 Task: Add Global Bakeries Masada Whole Wheat Pita Bread to the cart.
Action: Mouse moved to (26, 115)
Screenshot: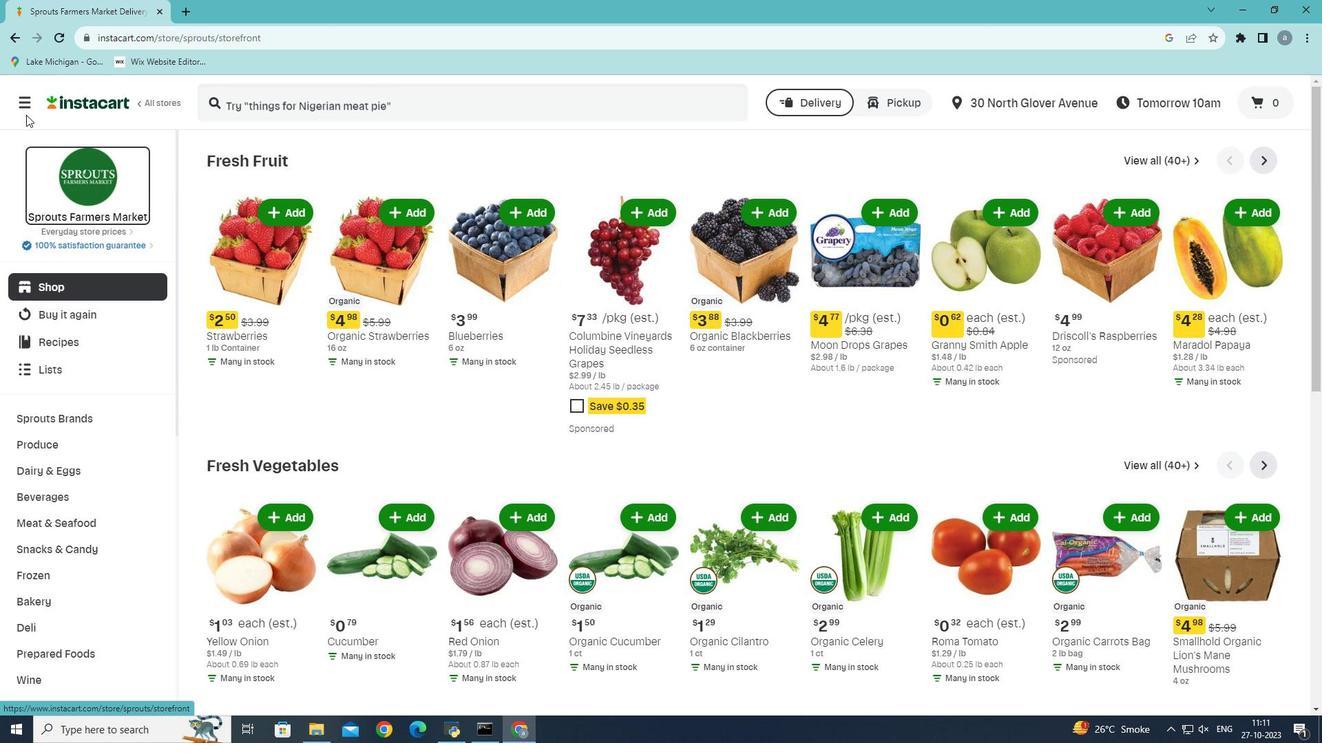 
Action: Mouse pressed left at (26, 115)
Screenshot: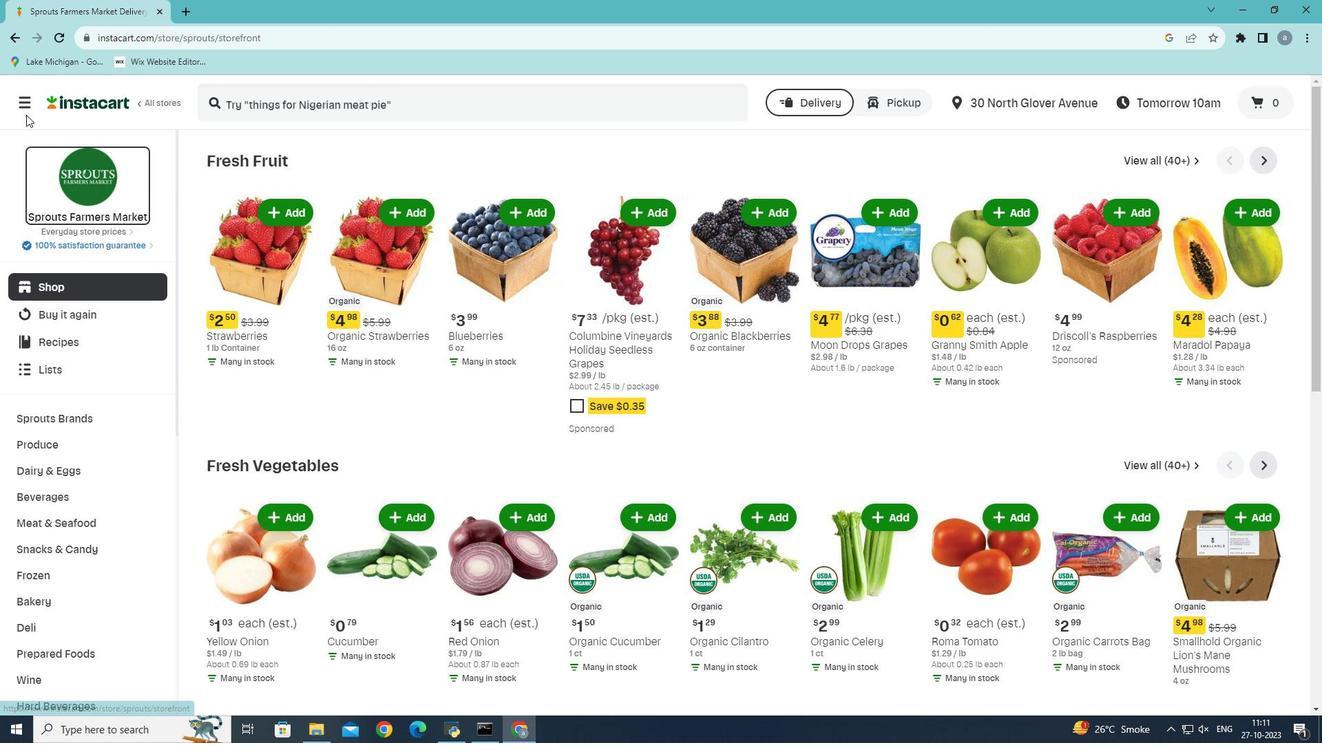 
Action: Mouse moved to (24, 102)
Screenshot: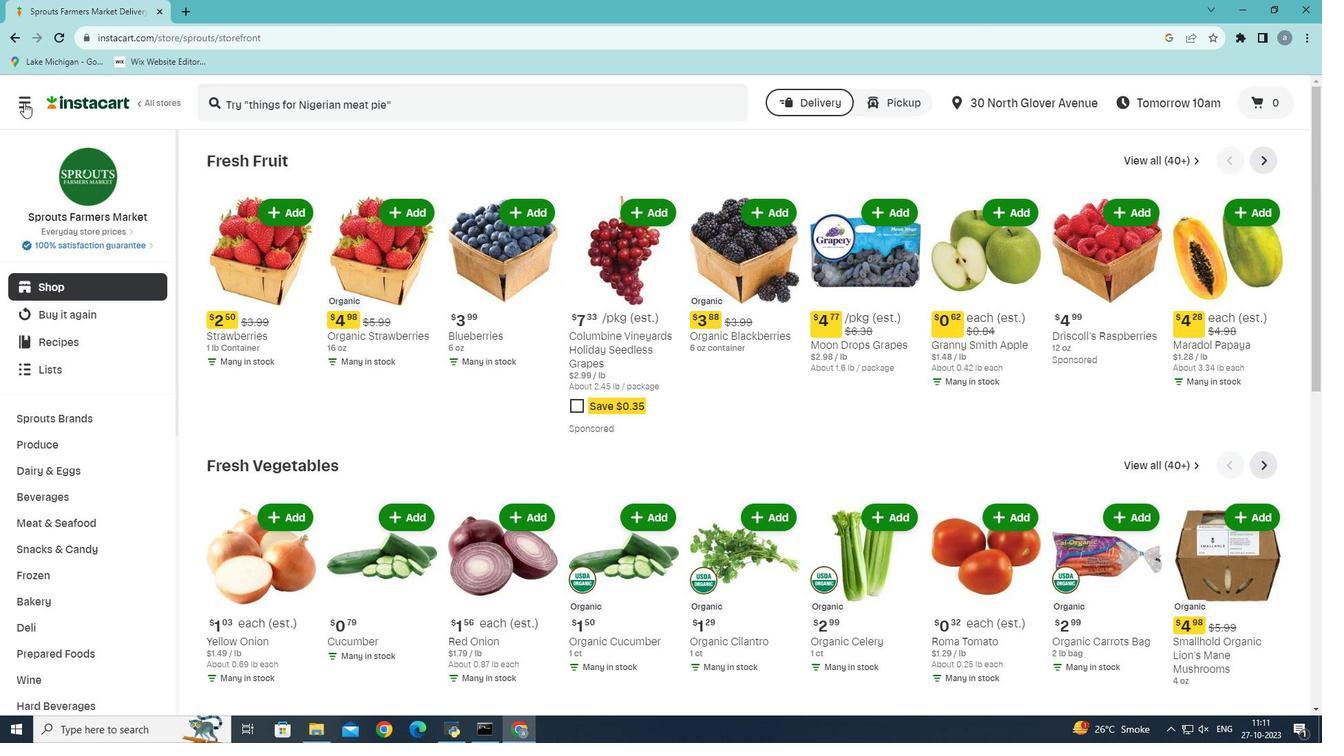 
Action: Mouse pressed left at (24, 102)
Screenshot: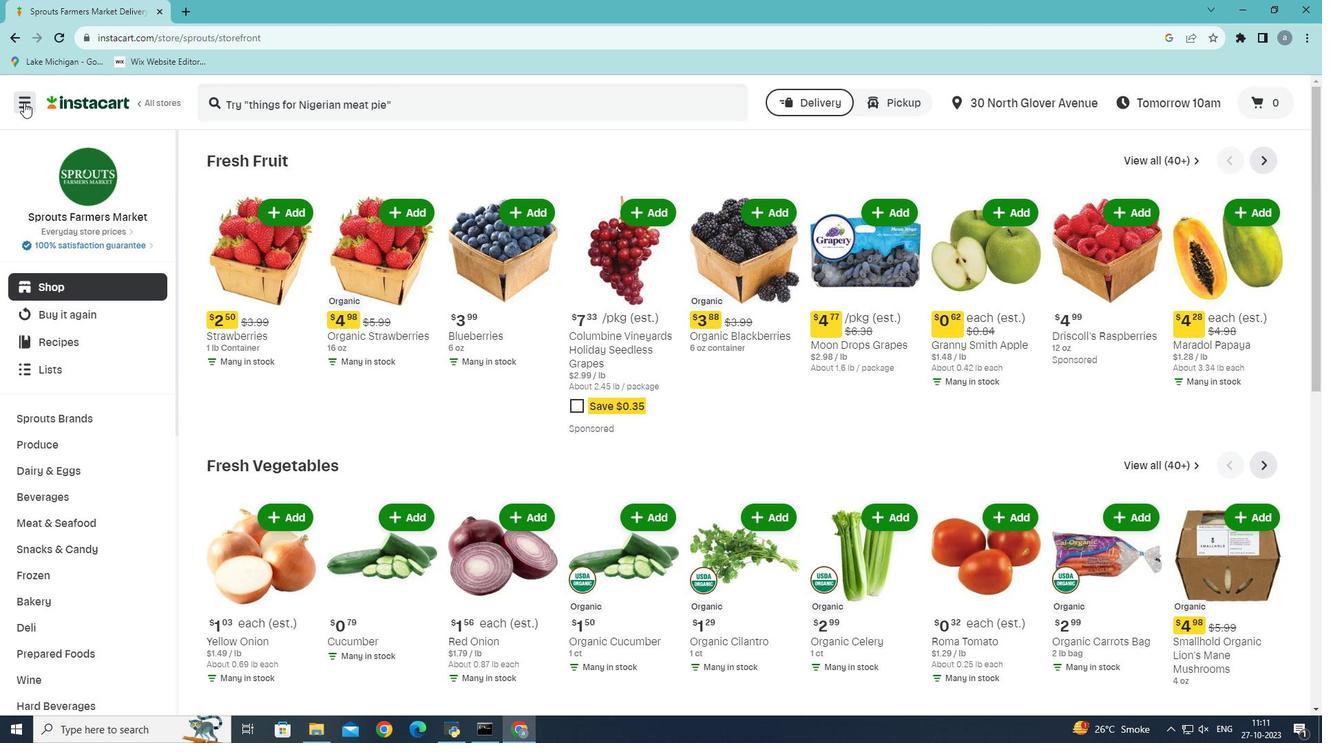 
Action: Mouse moved to (39, 397)
Screenshot: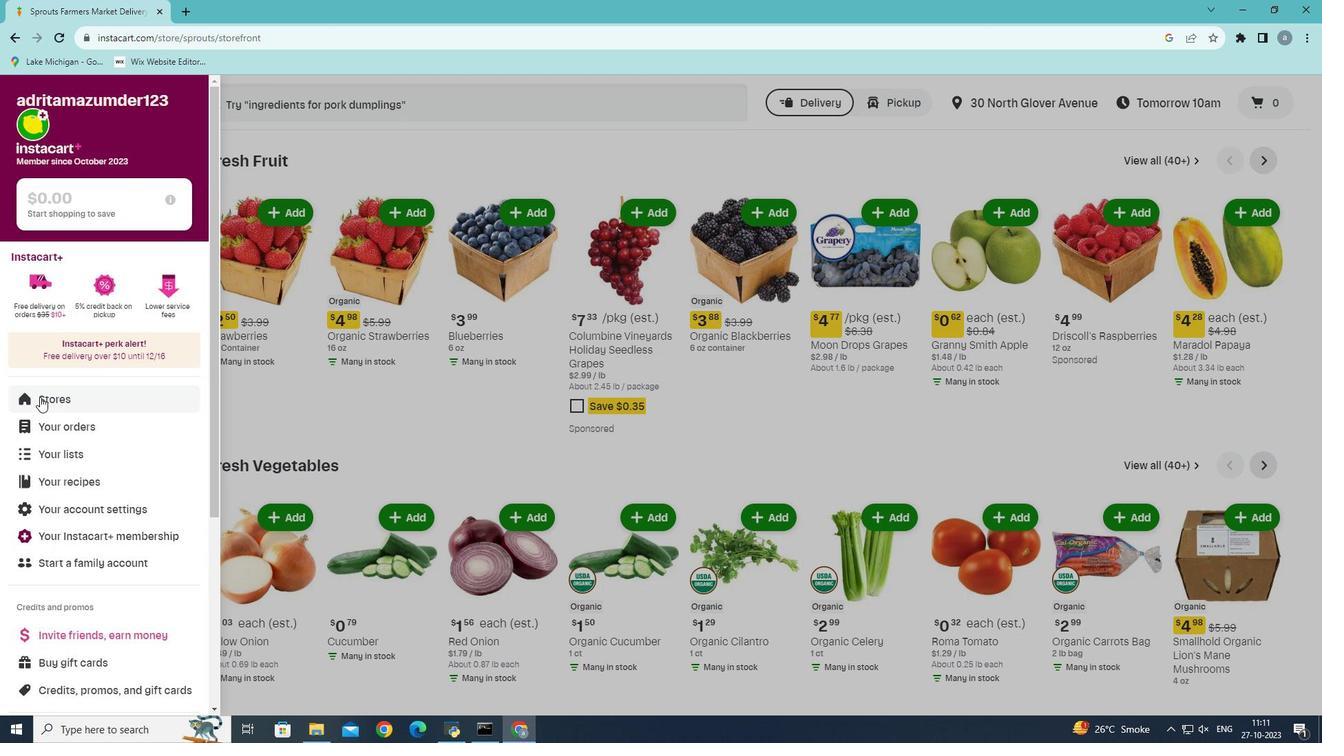 
Action: Mouse pressed left at (39, 397)
Screenshot: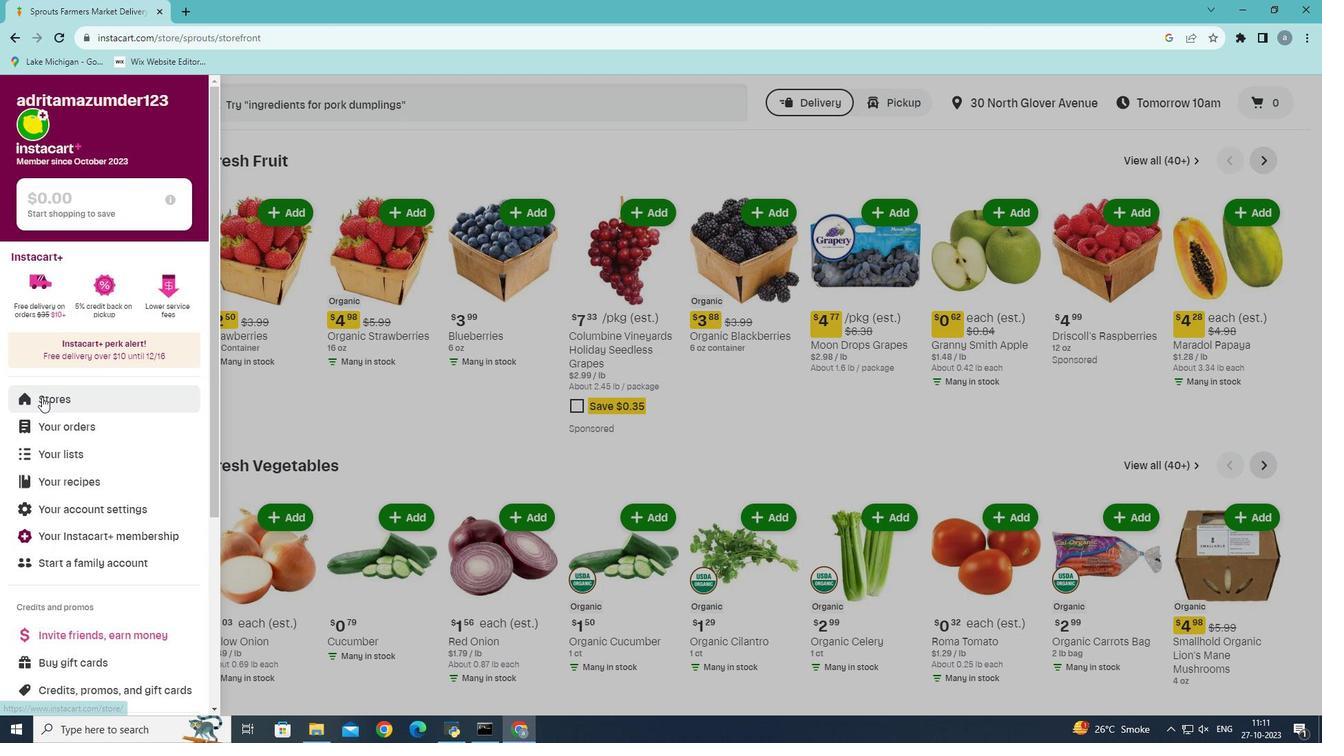 
Action: Mouse moved to (310, 161)
Screenshot: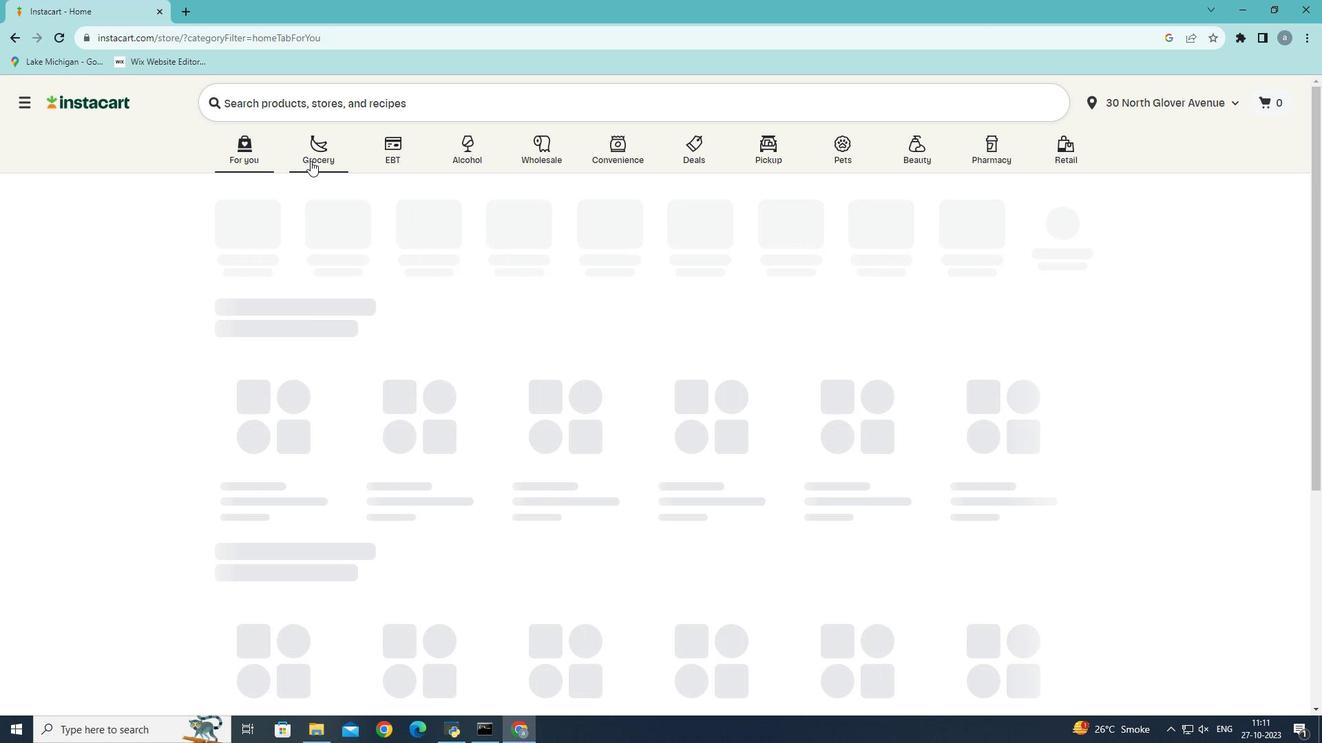 
Action: Mouse pressed left at (310, 161)
Screenshot: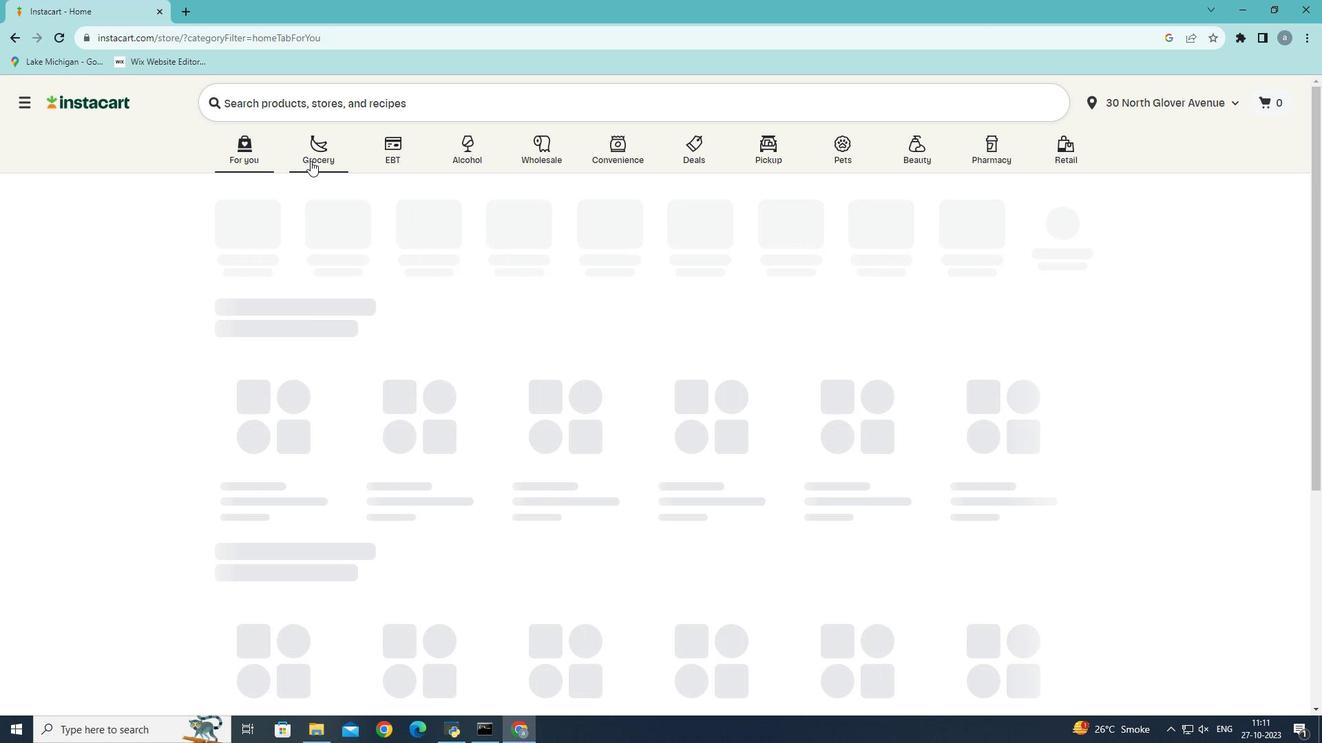 
Action: Mouse moved to (284, 402)
Screenshot: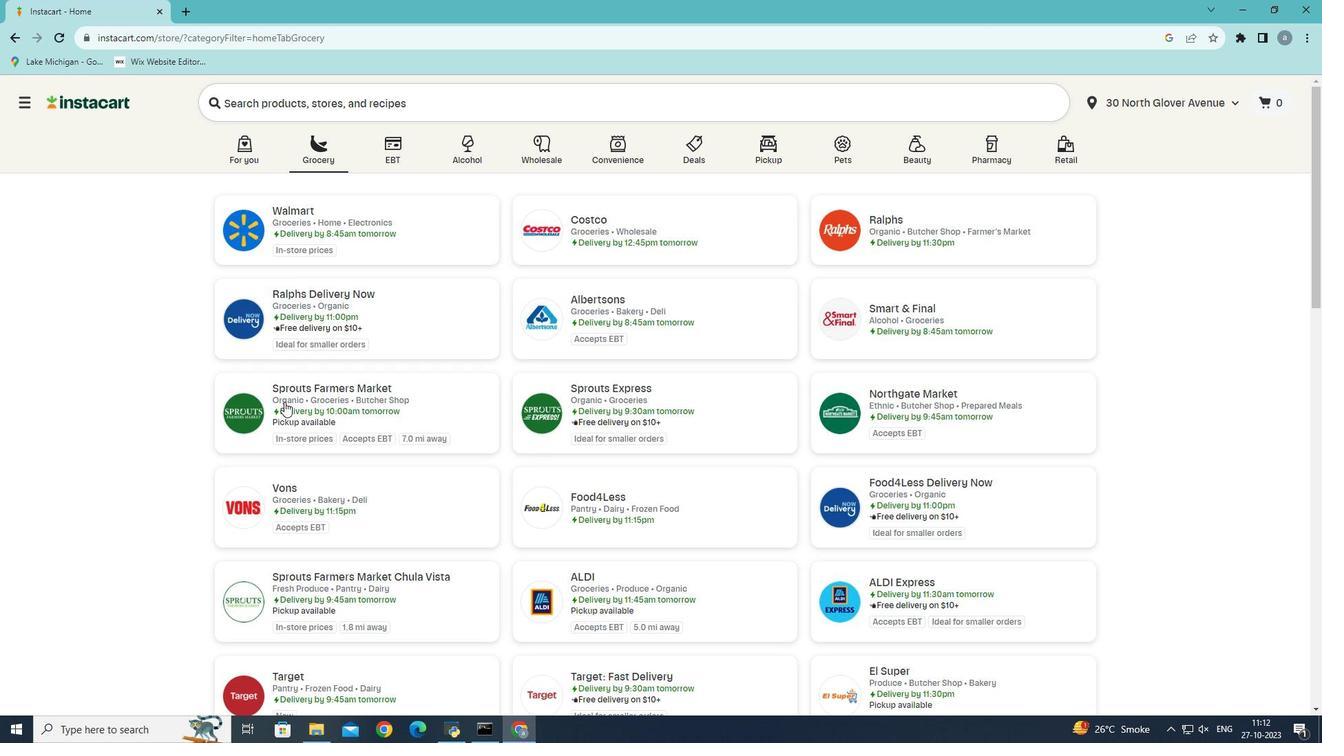 
Action: Mouse pressed left at (284, 402)
Screenshot: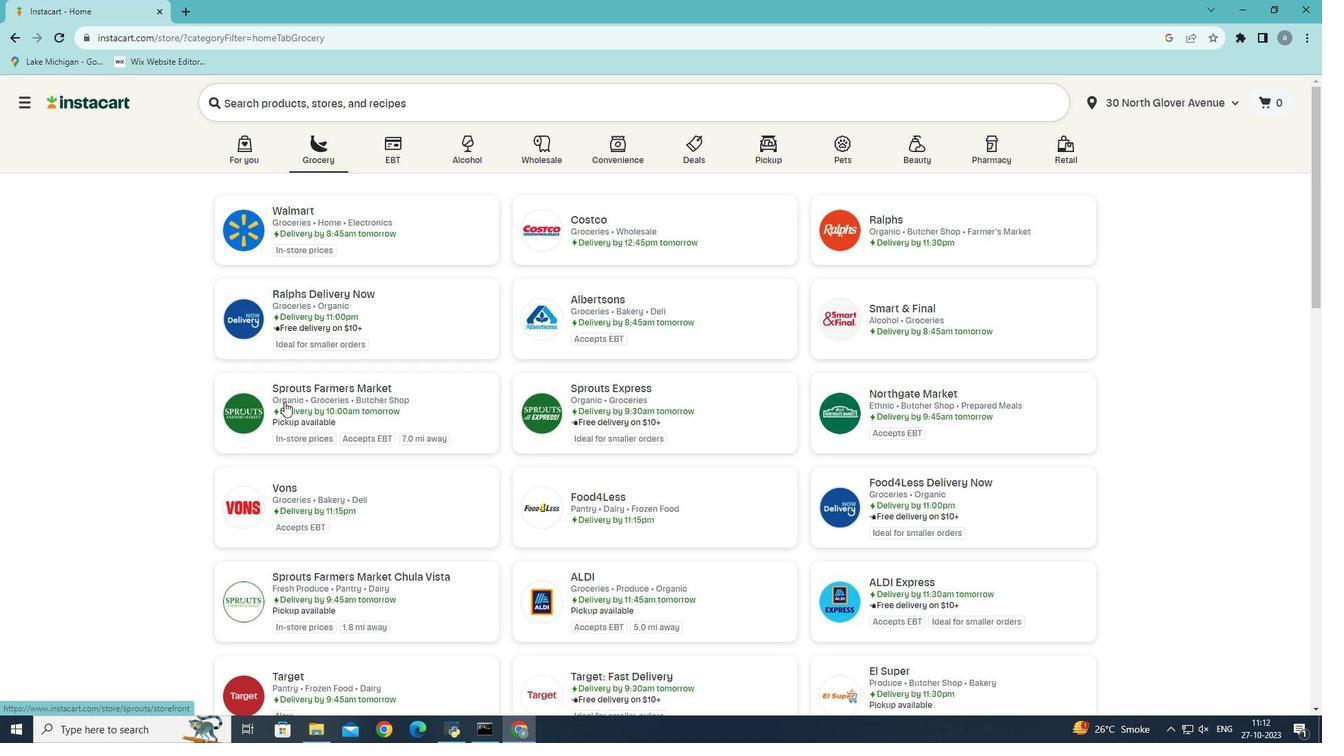 
Action: Mouse moved to (40, 601)
Screenshot: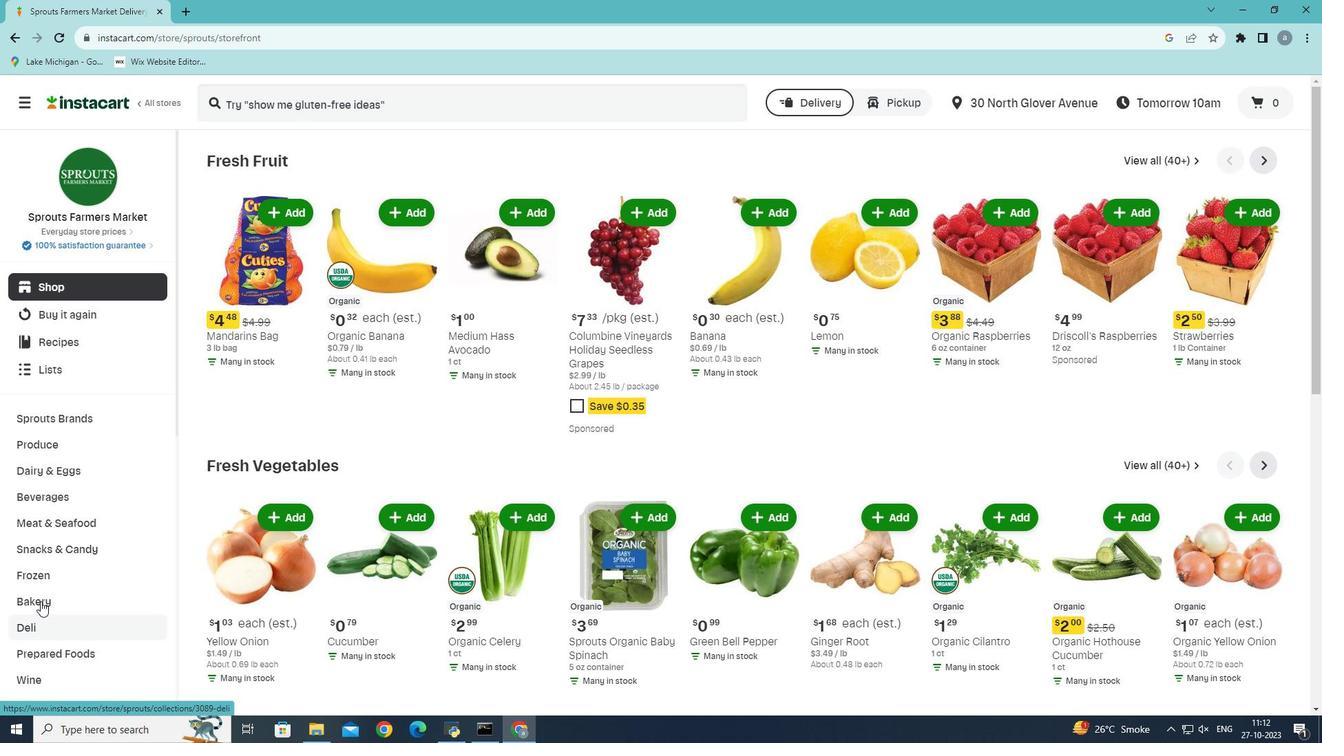 
Action: Mouse pressed left at (40, 601)
Screenshot: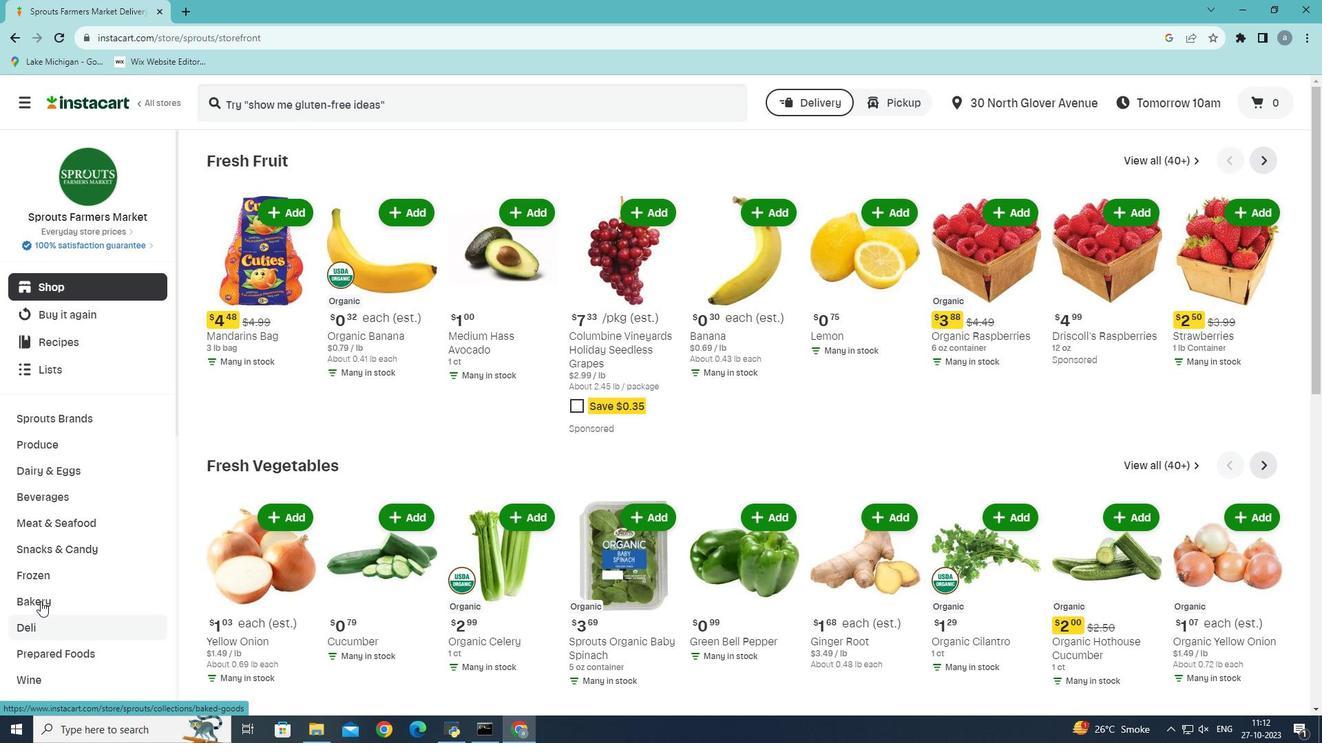
Action: Mouse moved to (1033, 181)
Screenshot: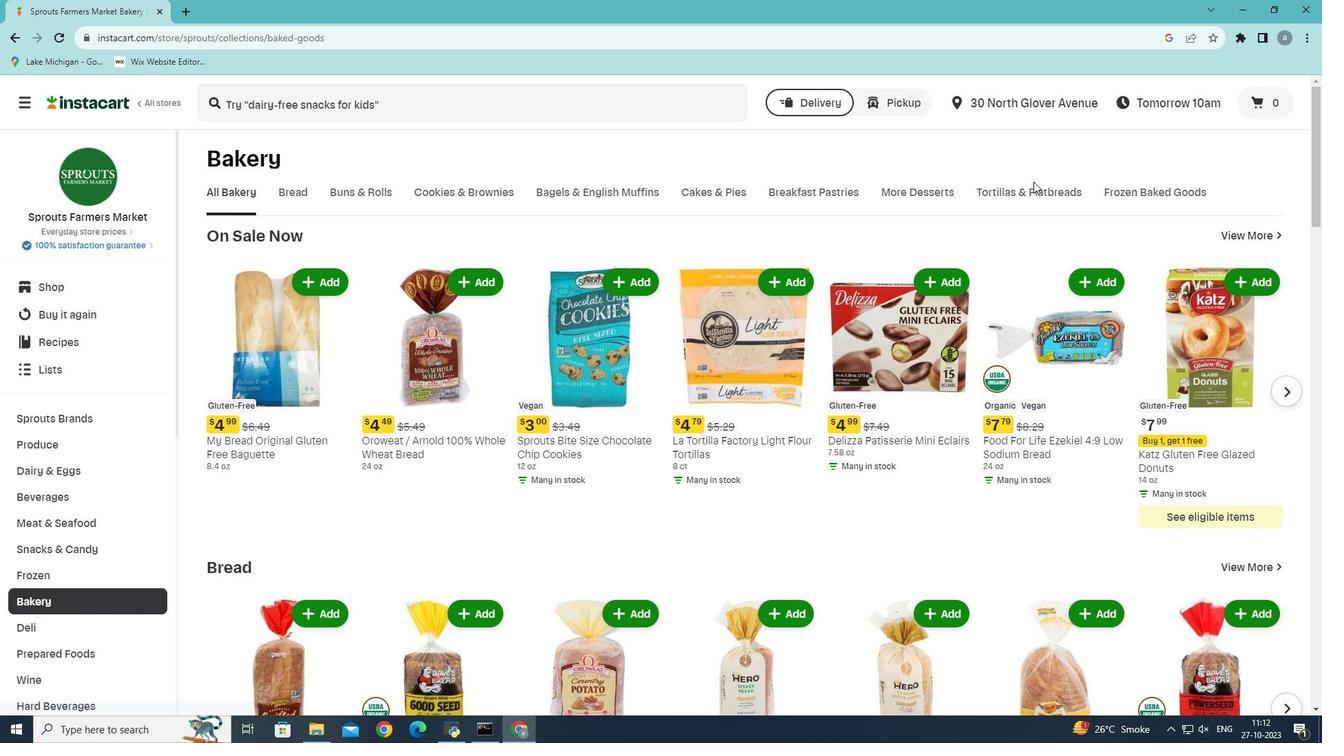 
Action: Mouse pressed left at (1033, 181)
Screenshot: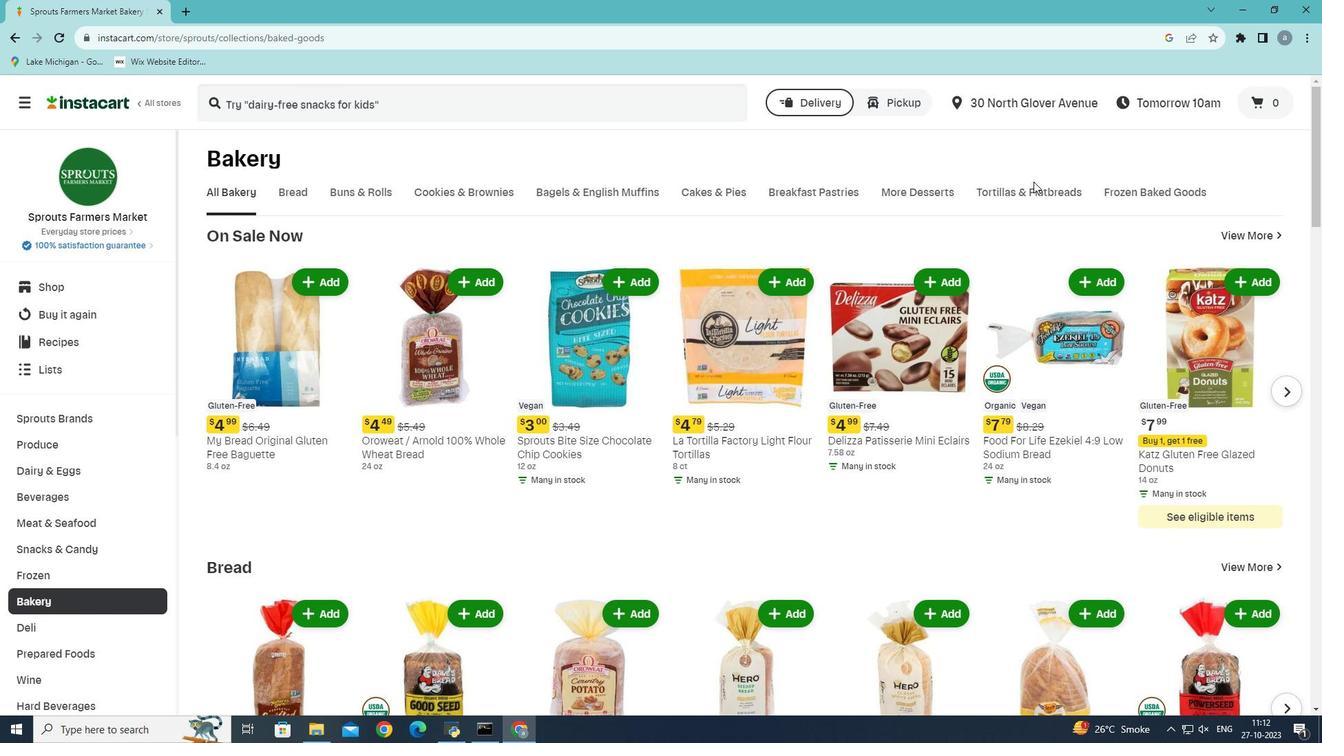 
Action: Mouse moved to (1034, 192)
Screenshot: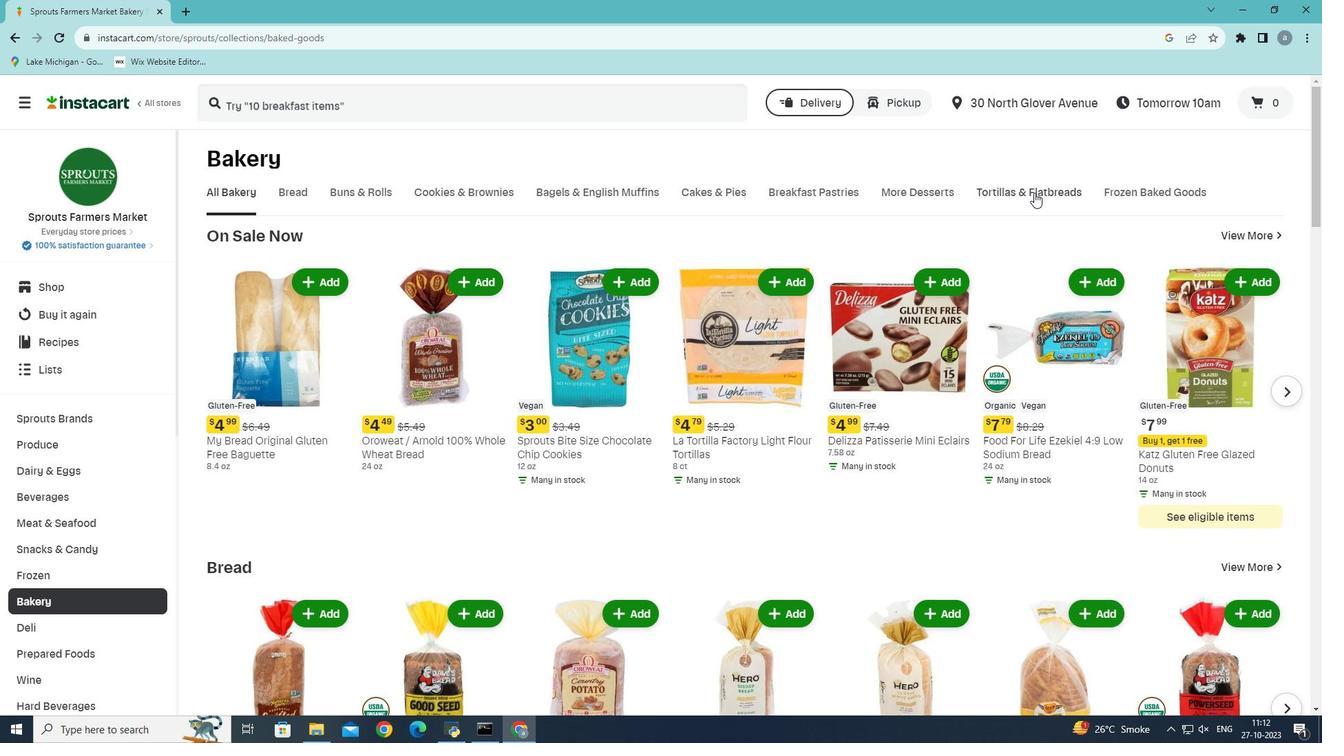 
Action: Mouse pressed left at (1034, 192)
Screenshot: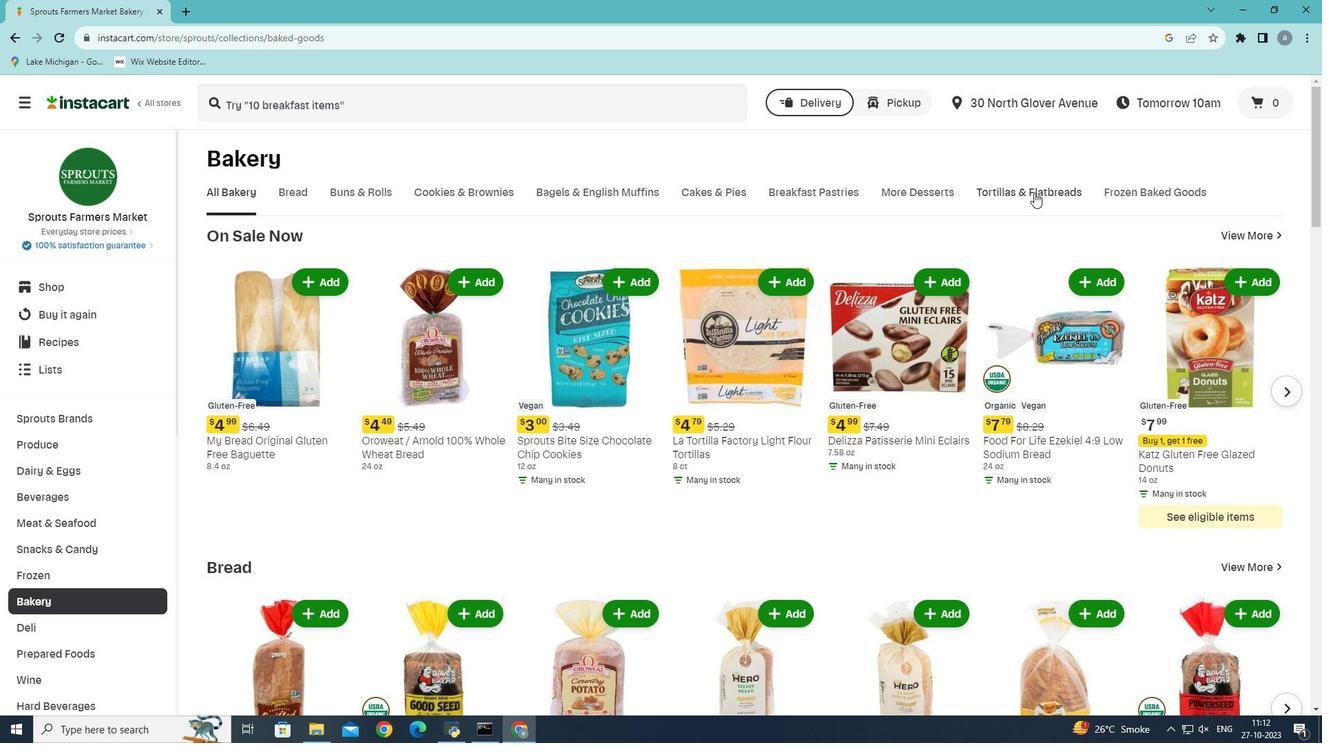 
Action: Mouse moved to (411, 255)
Screenshot: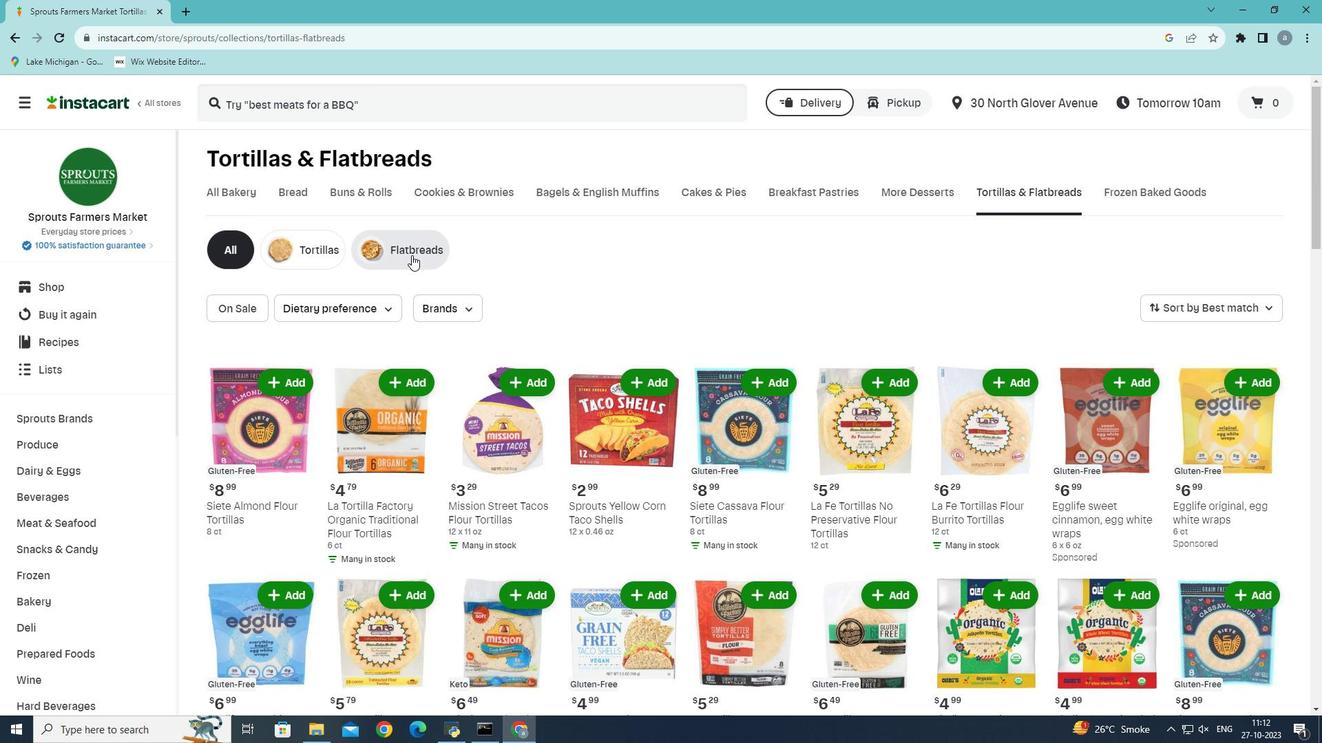 
Action: Mouse pressed left at (411, 255)
Screenshot: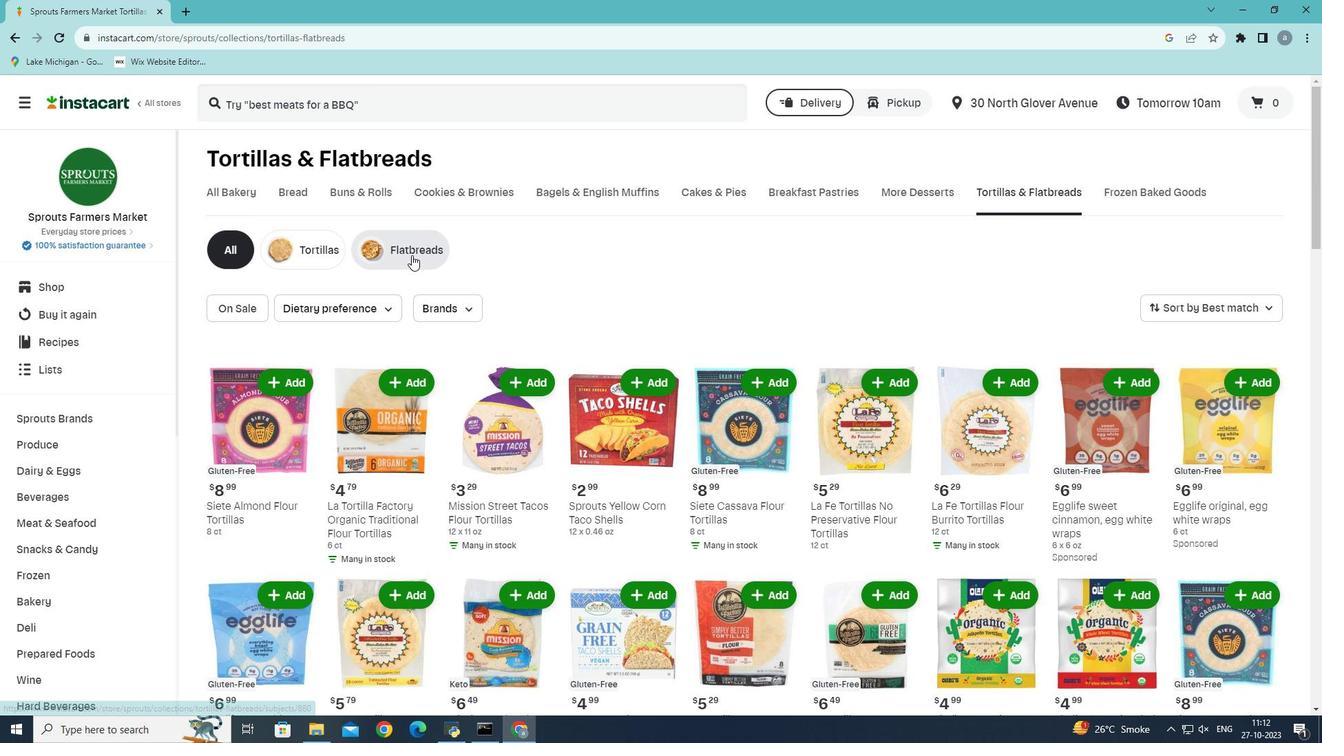 
Action: Mouse moved to (421, 456)
Screenshot: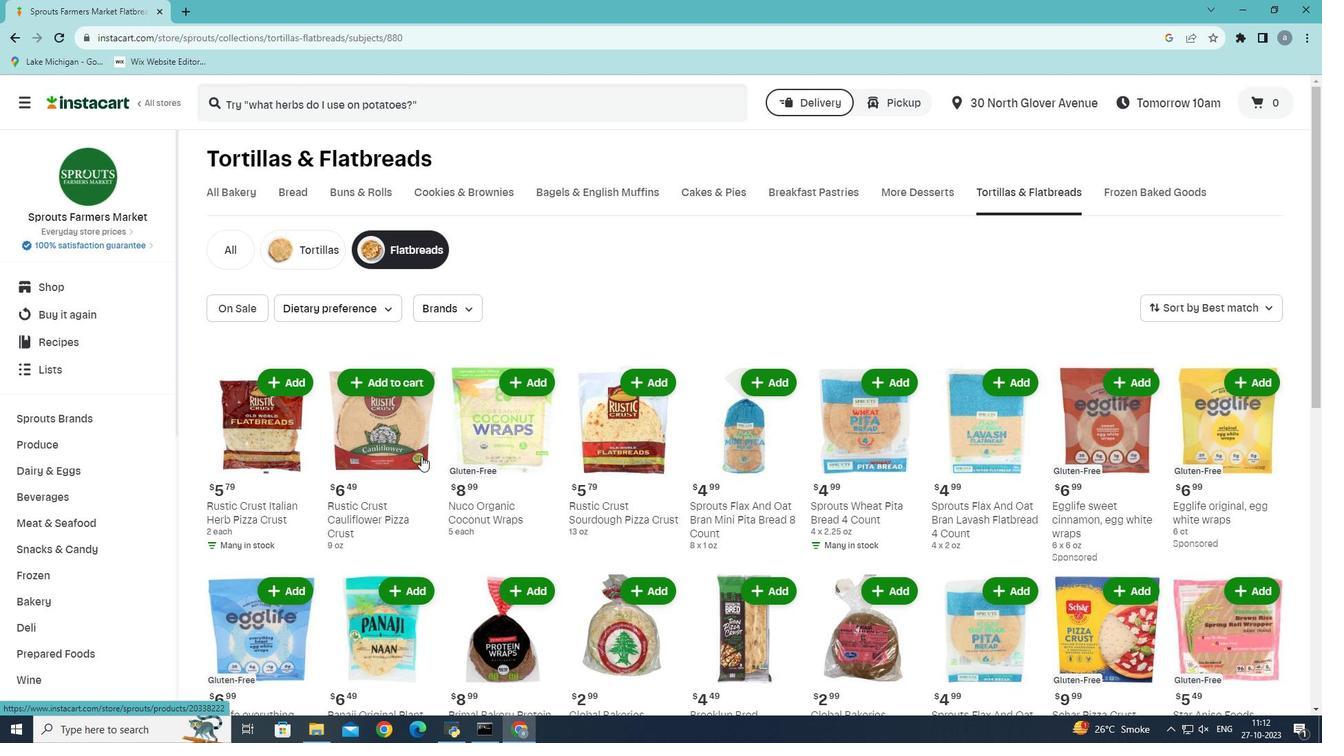 
Action: Mouse scrolled (421, 455) with delta (0, 0)
Screenshot: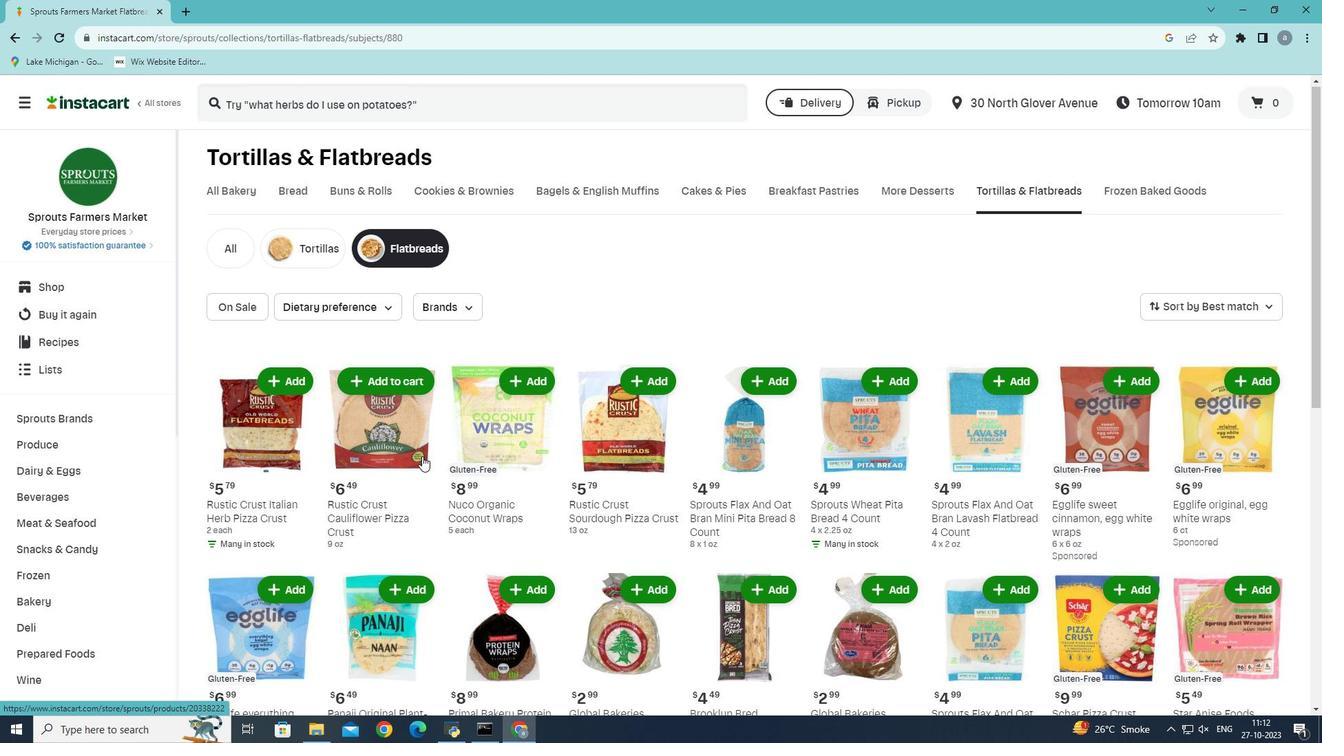 
Action: Mouse moved to (424, 456)
Screenshot: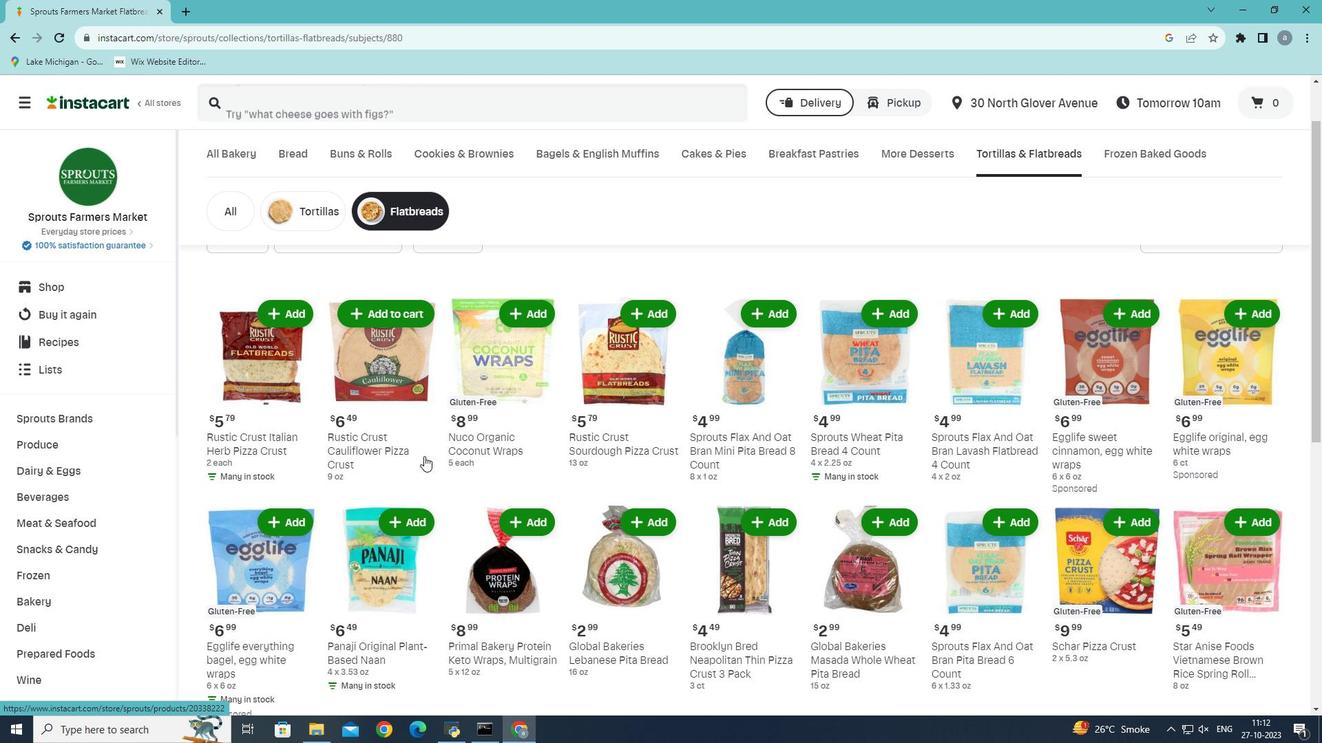
Action: Mouse scrolled (424, 455) with delta (0, 0)
Screenshot: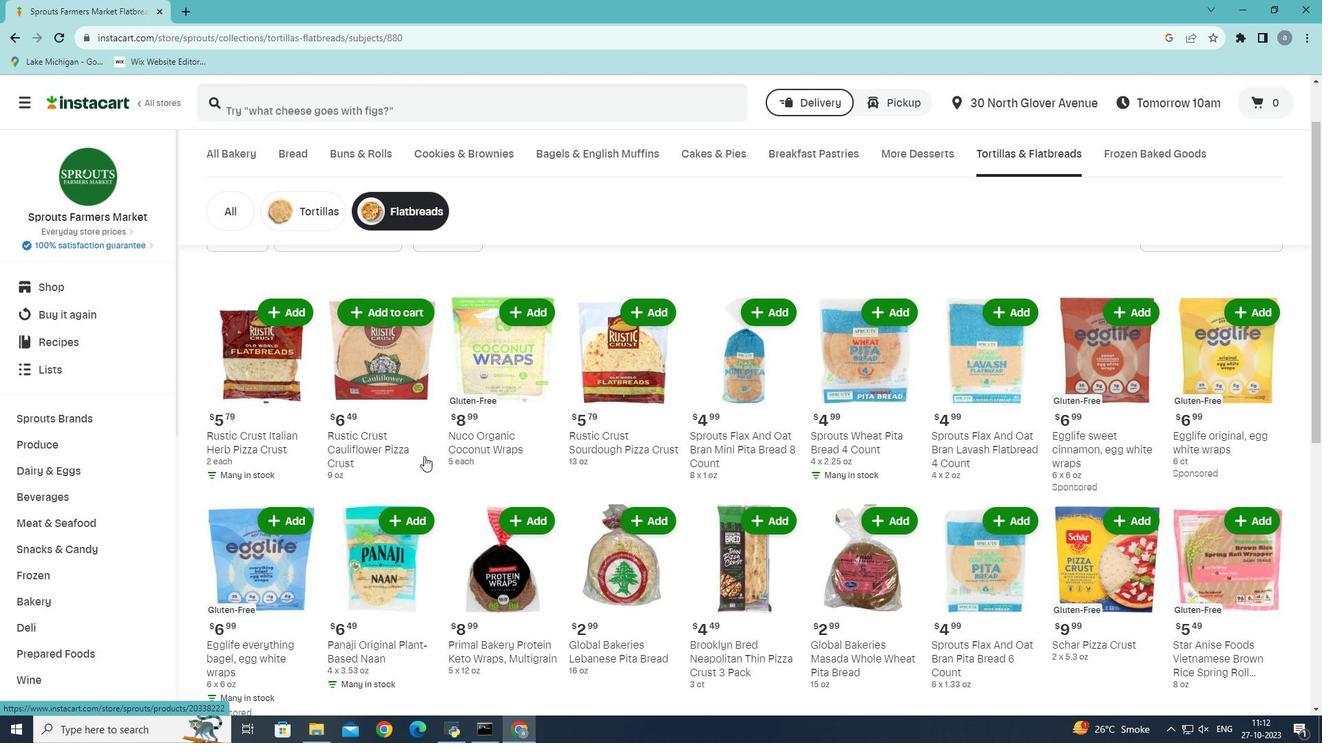 
Action: Mouse moved to (424, 456)
Screenshot: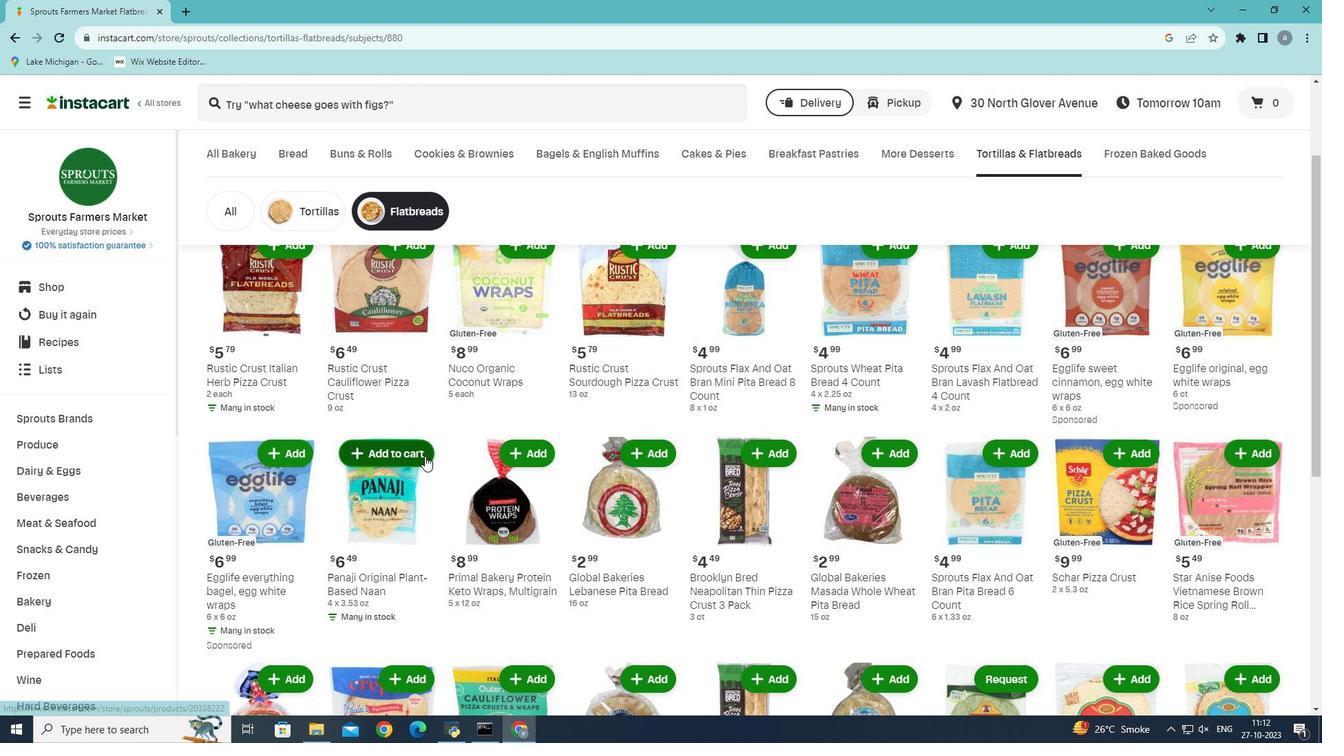 
Action: Mouse scrolled (424, 455) with delta (0, 0)
Screenshot: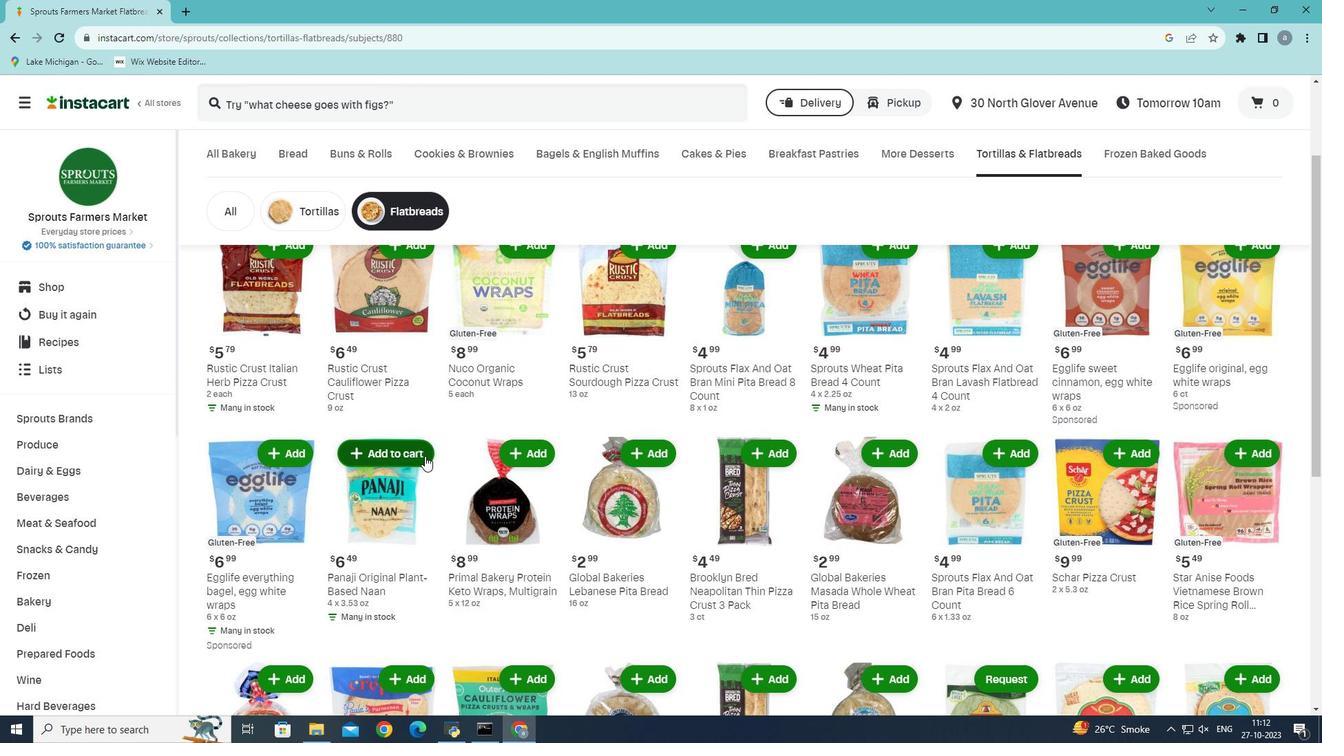 
Action: Mouse moved to (424, 457)
Screenshot: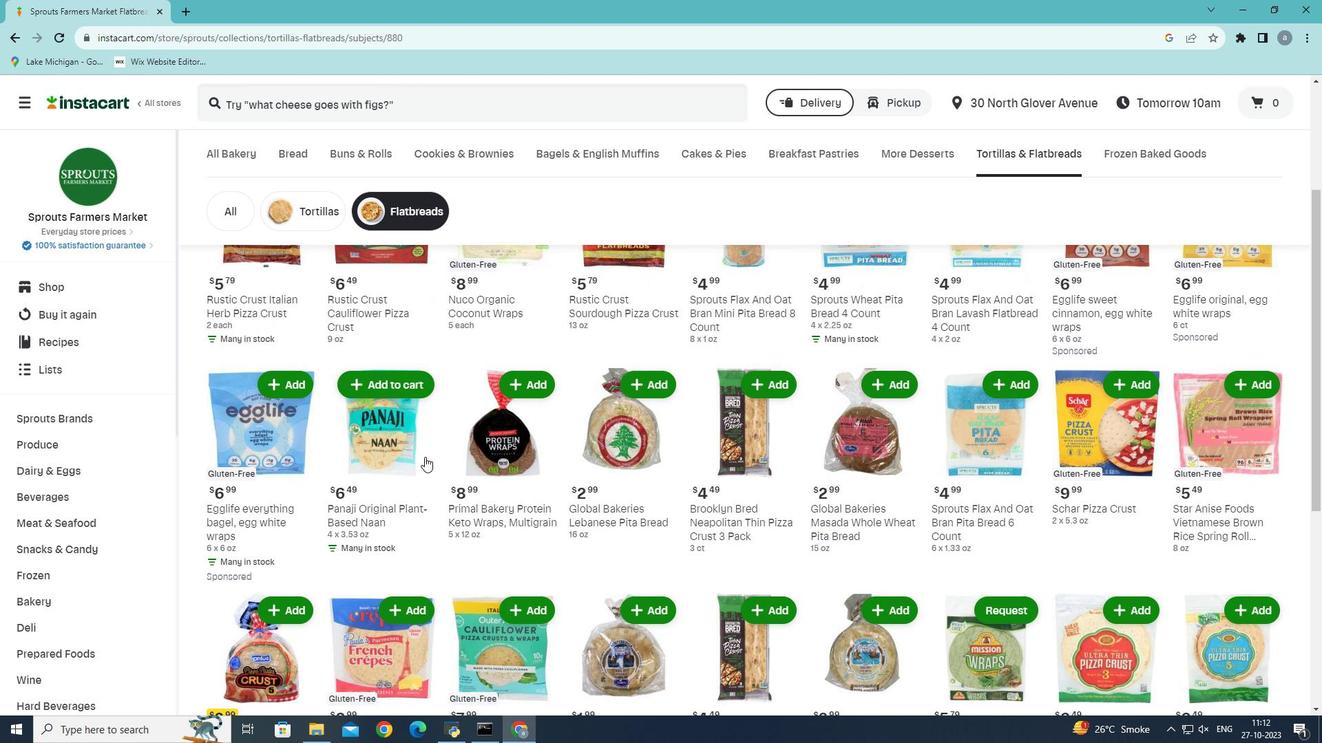 
Action: Mouse scrolled (424, 456) with delta (0, 0)
Screenshot: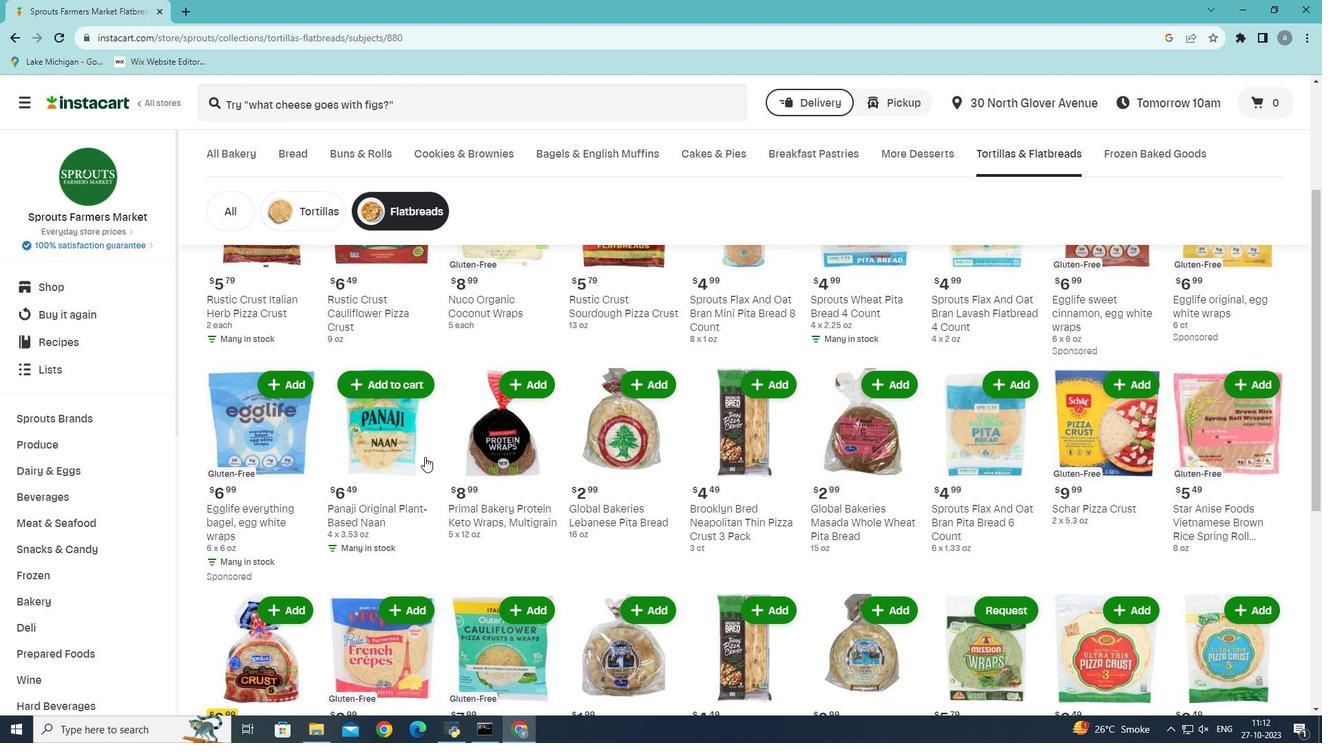
Action: Mouse moved to (876, 320)
Screenshot: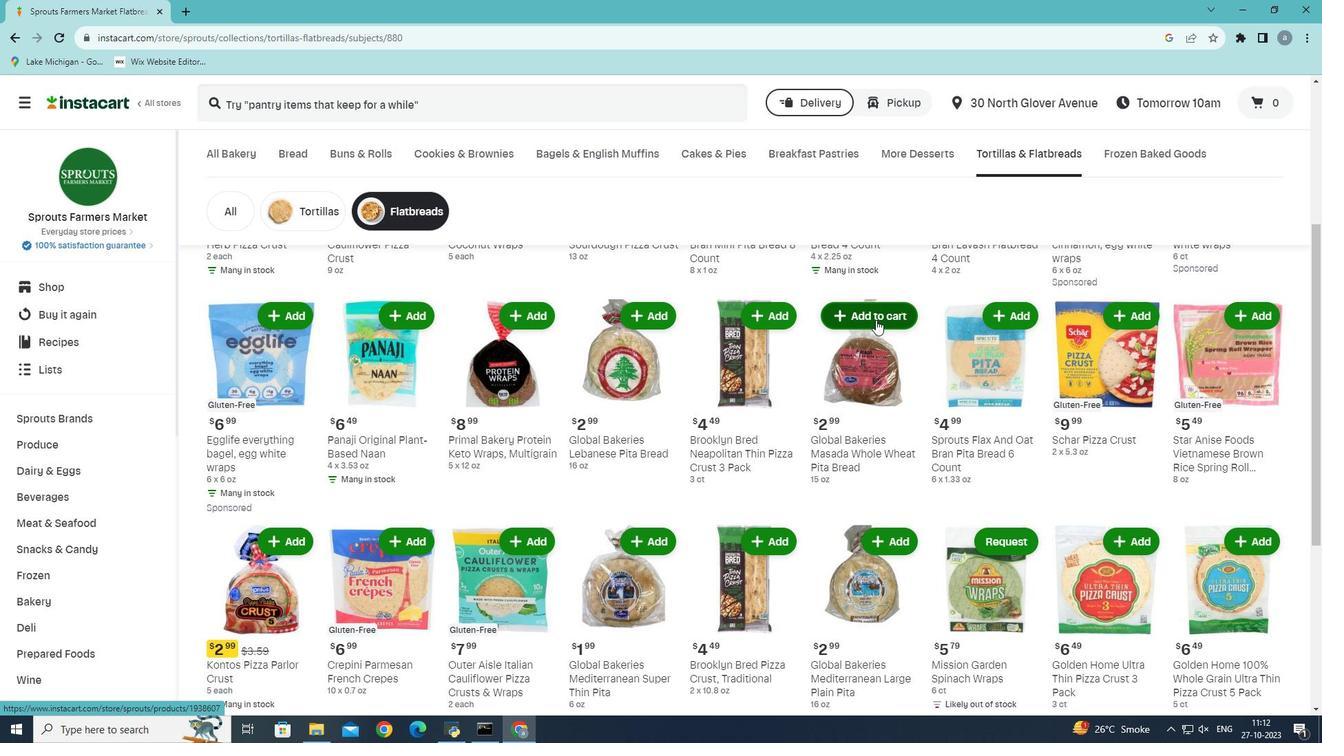 
Action: Mouse pressed left at (876, 320)
Screenshot: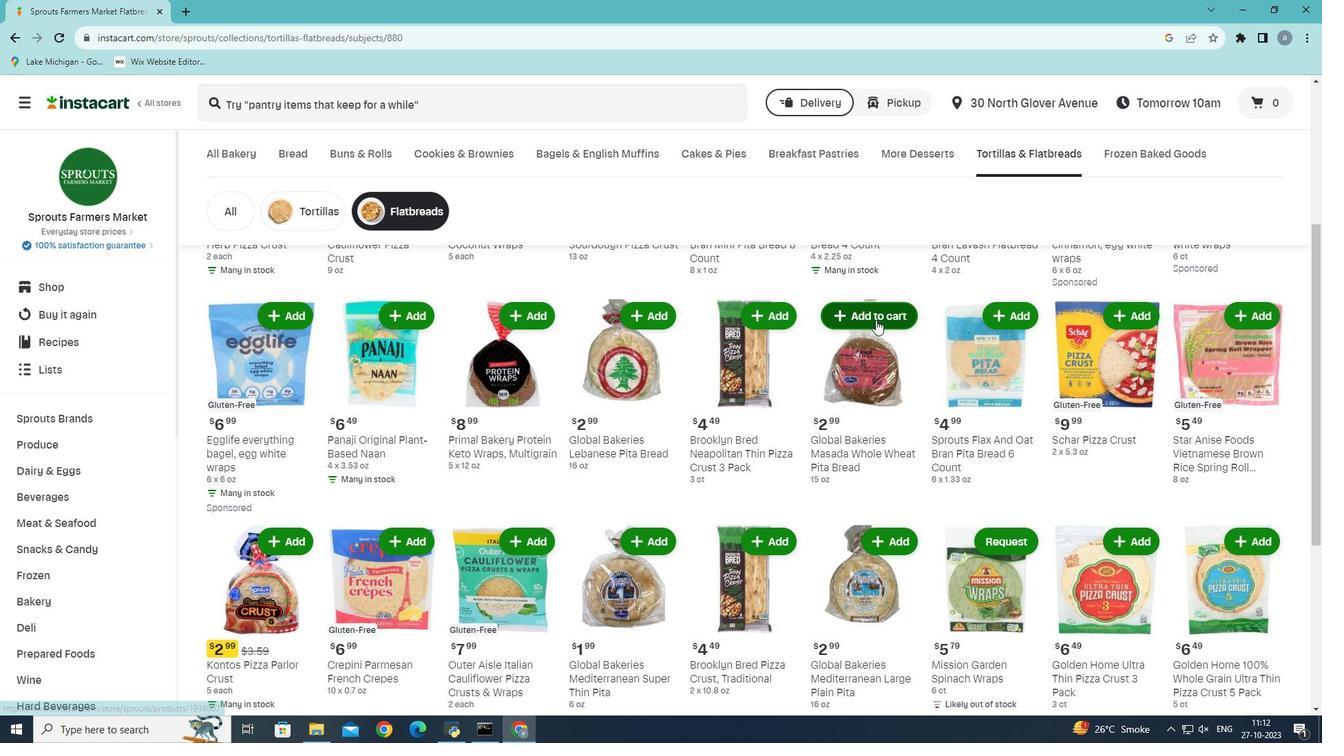 
Action: Mouse moved to (876, 340)
Screenshot: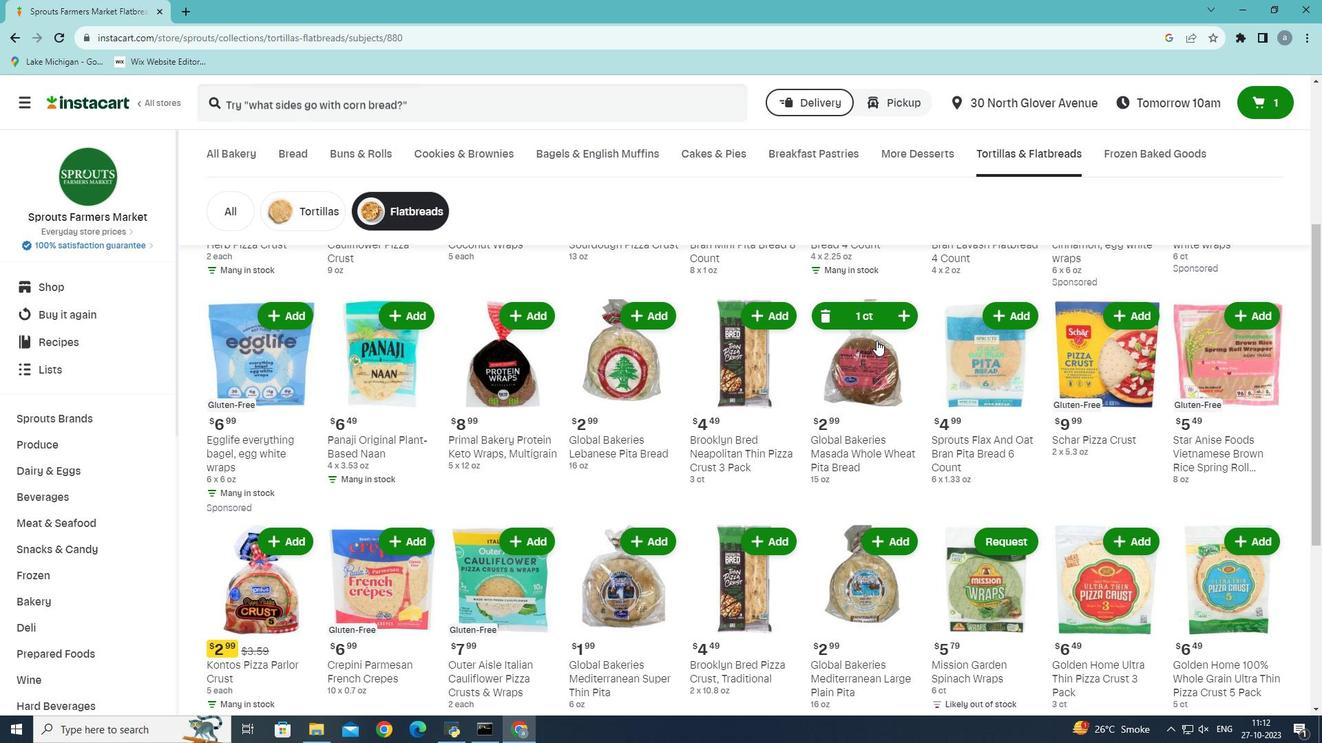 
